 Task: Check the average views per listing of community pool in the last 1 year.
Action: Mouse moved to (943, 222)
Screenshot: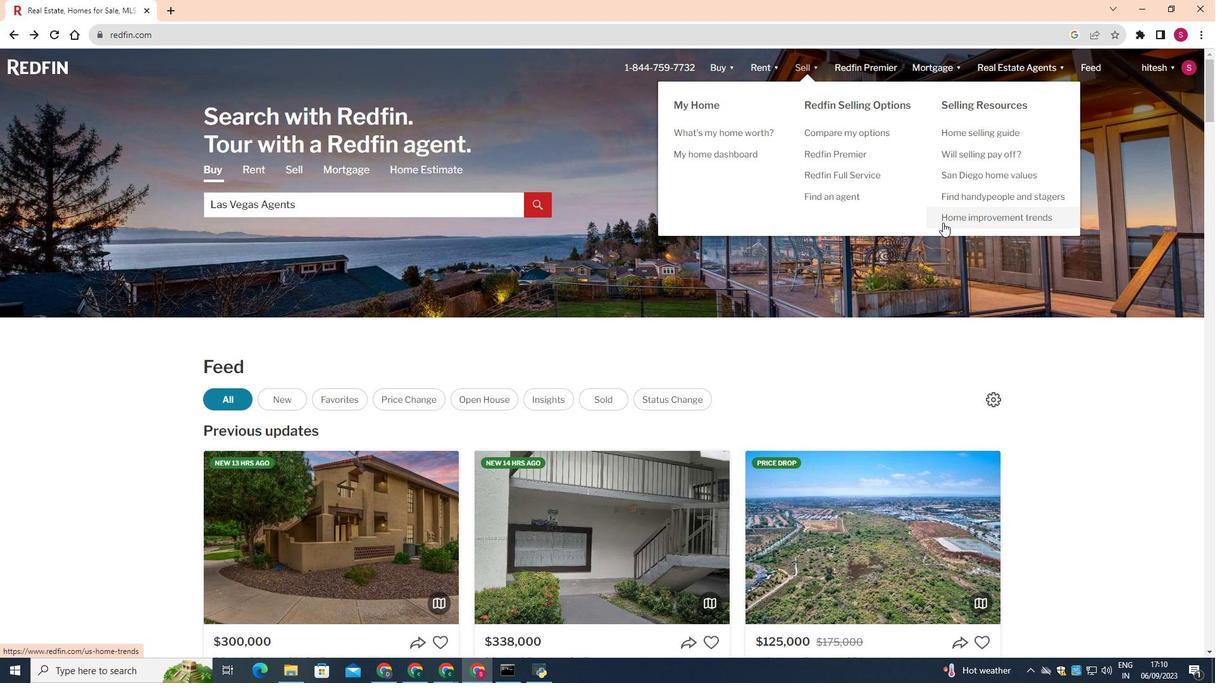 
Action: Mouse pressed left at (943, 222)
Screenshot: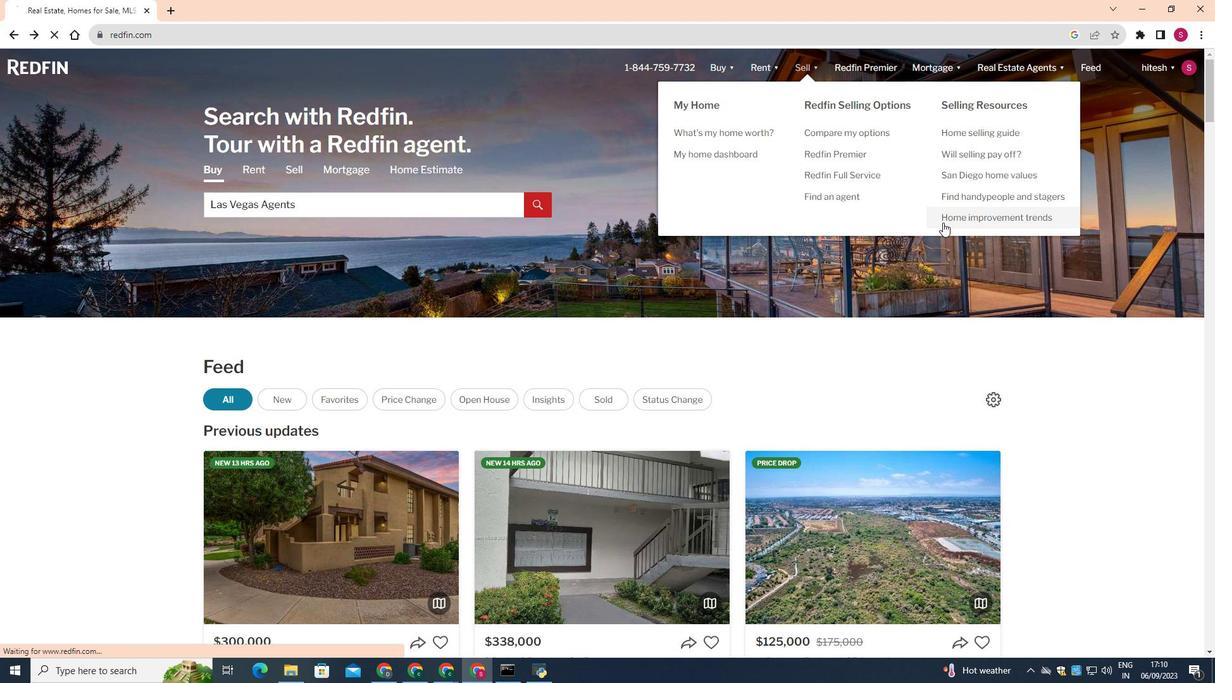 
Action: Mouse moved to (573, 413)
Screenshot: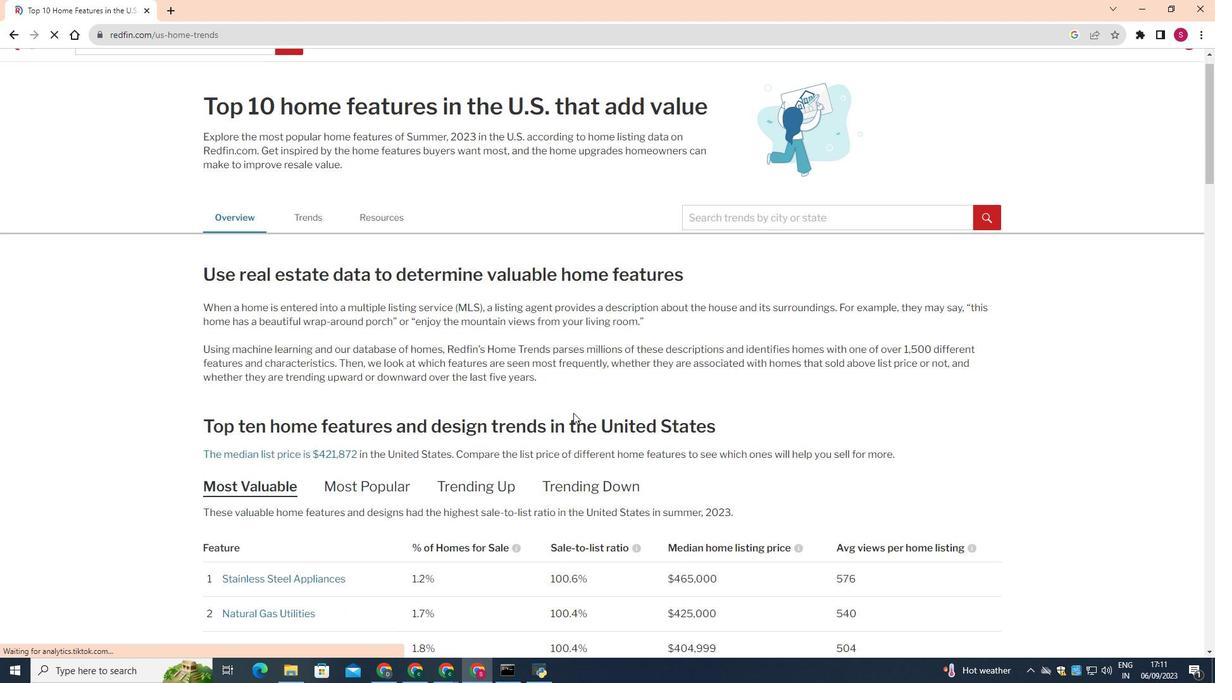 
Action: Mouse scrolled (573, 412) with delta (0, 0)
Screenshot: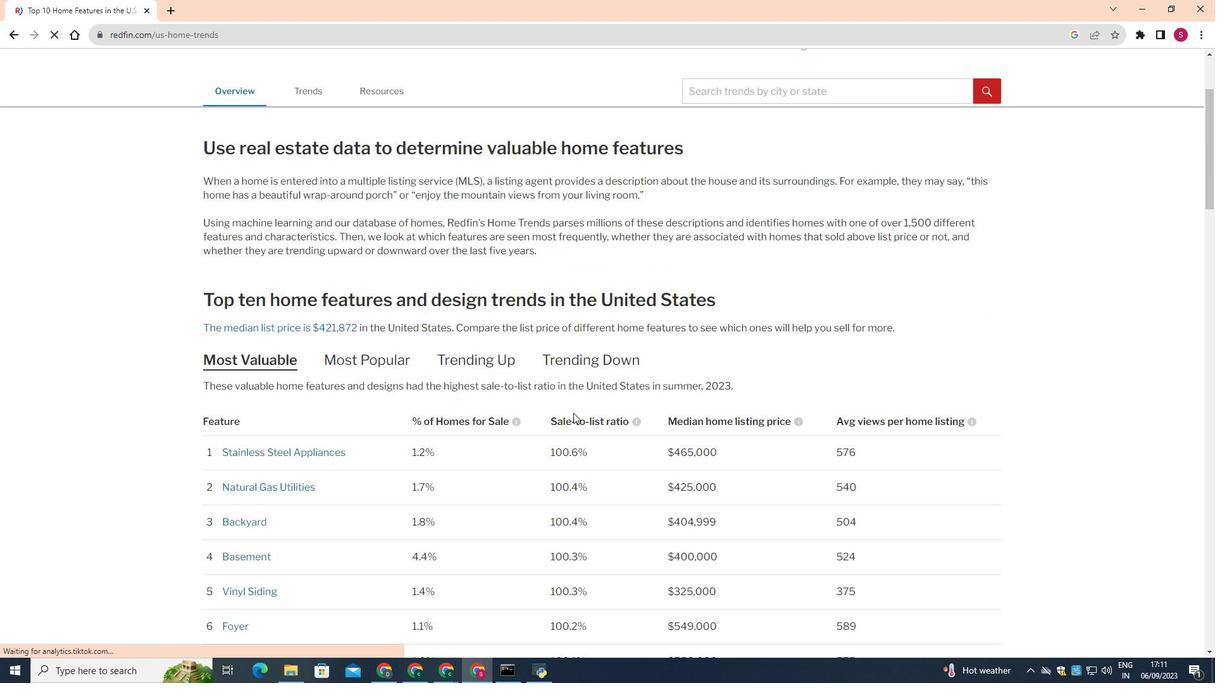 
Action: Mouse scrolled (573, 412) with delta (0, 0)
Screenshot: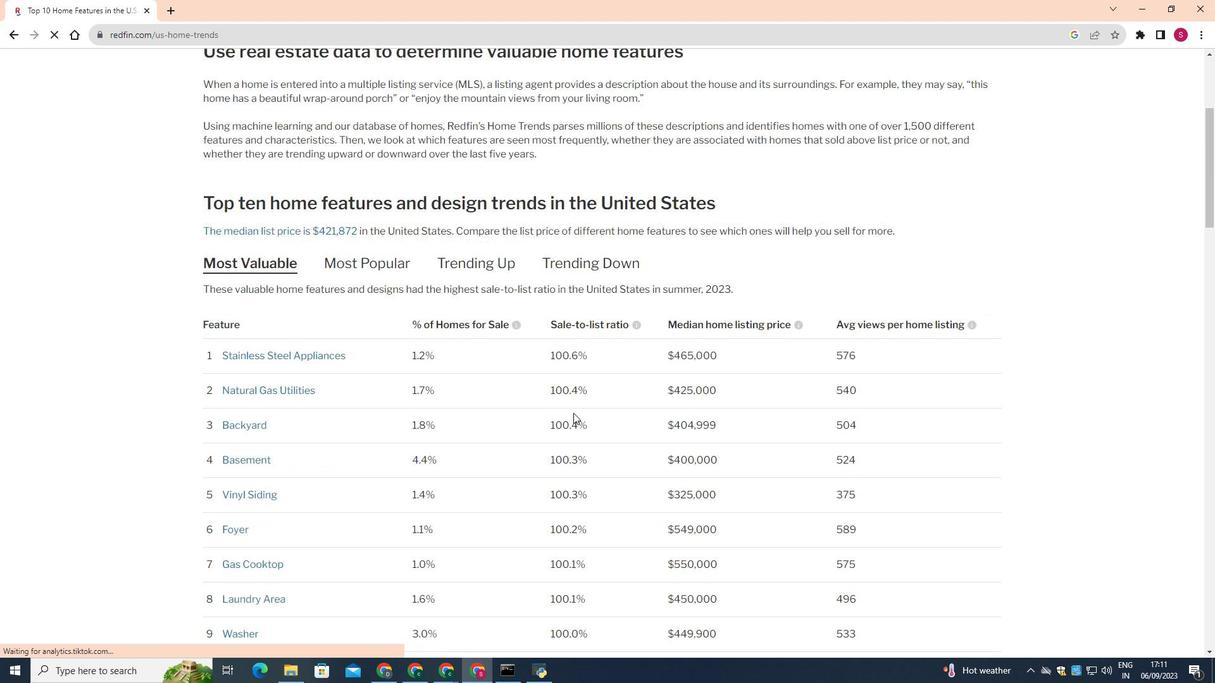 
Action: Mouse scrolled (573, 412) with delta (0, 0)
Screenshot: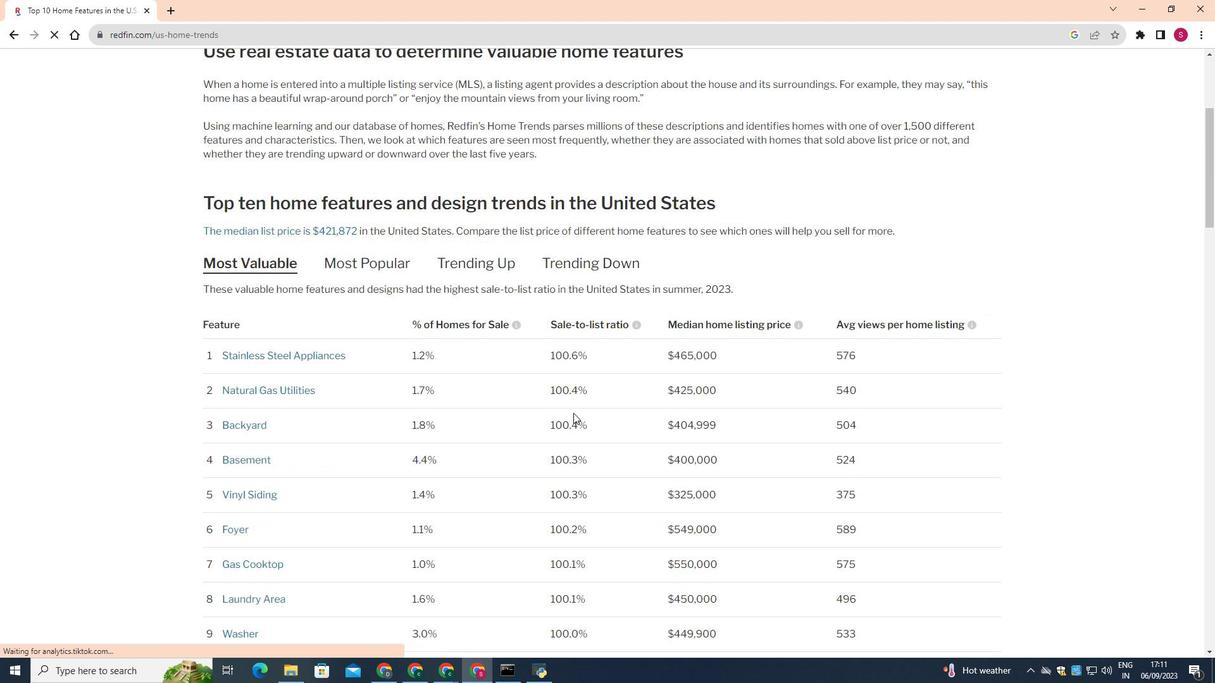 
Action: Mouse scrolled (573, 412) with delta (0, 0)
Screenshot: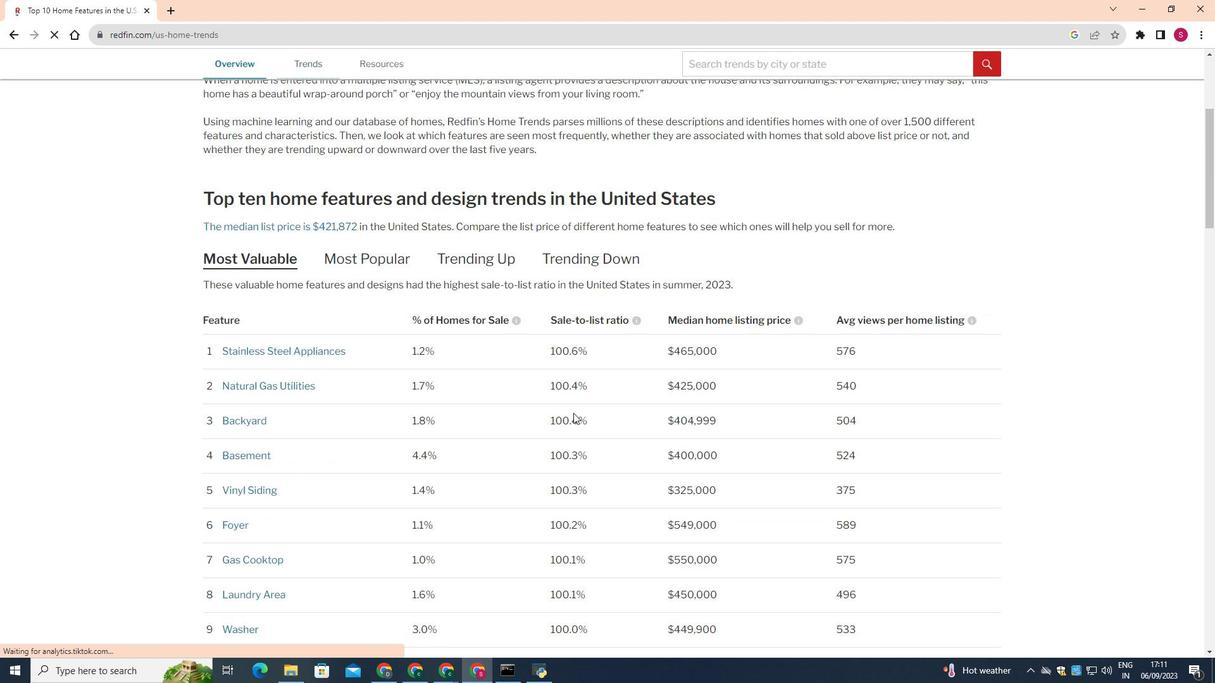 
Action: Mouse scrolled (573, 412) with delta (0, 0)
Screenshot: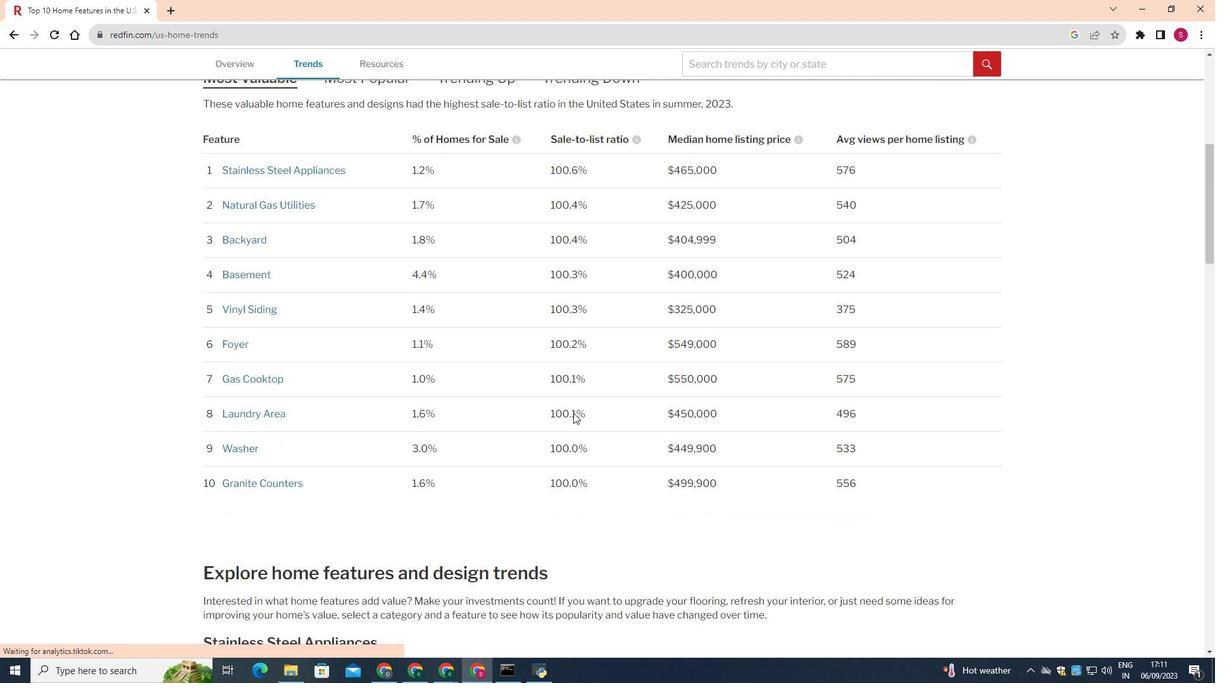 
Action: Mouse scrolled (573, 412) with delta (0, 0)
Screenshot: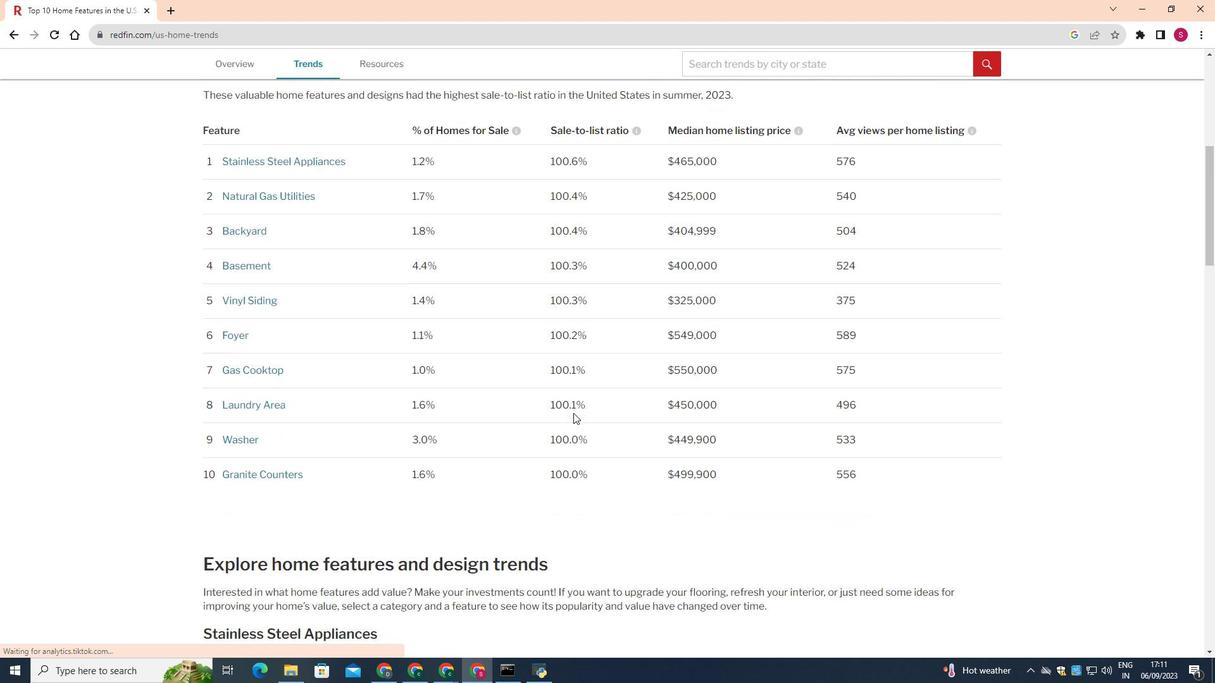 
Action: Mouse scrolled (573, 412) with delta (0, 0)
Screenshot: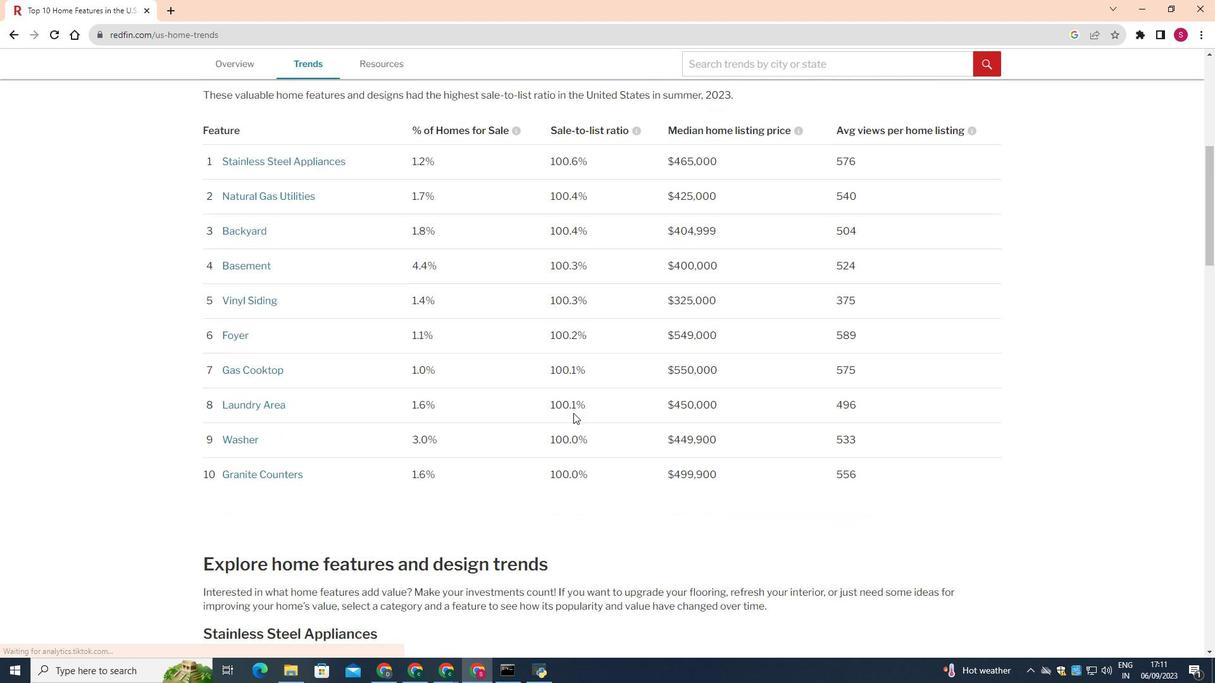 
Action: Mouse scrolled (573, 412) with delta (0, 0)
Screenshot: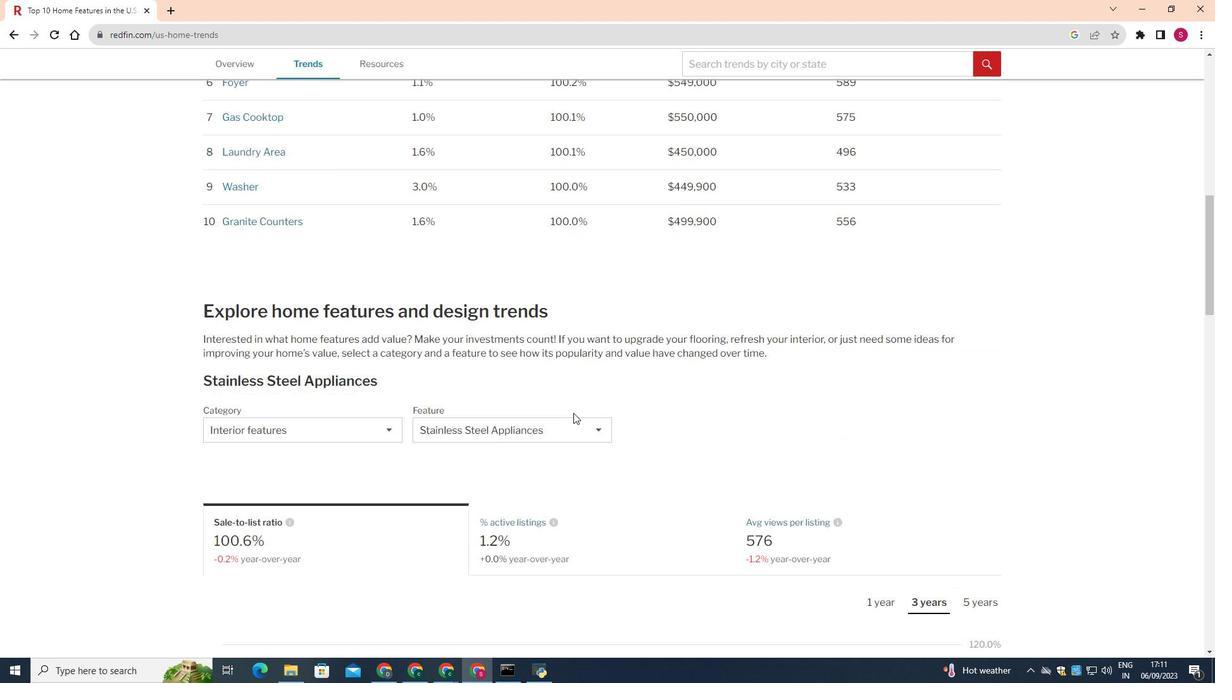 
Action: Mouse scrolled (573, 412) with delta (0, 0)
Screenshot: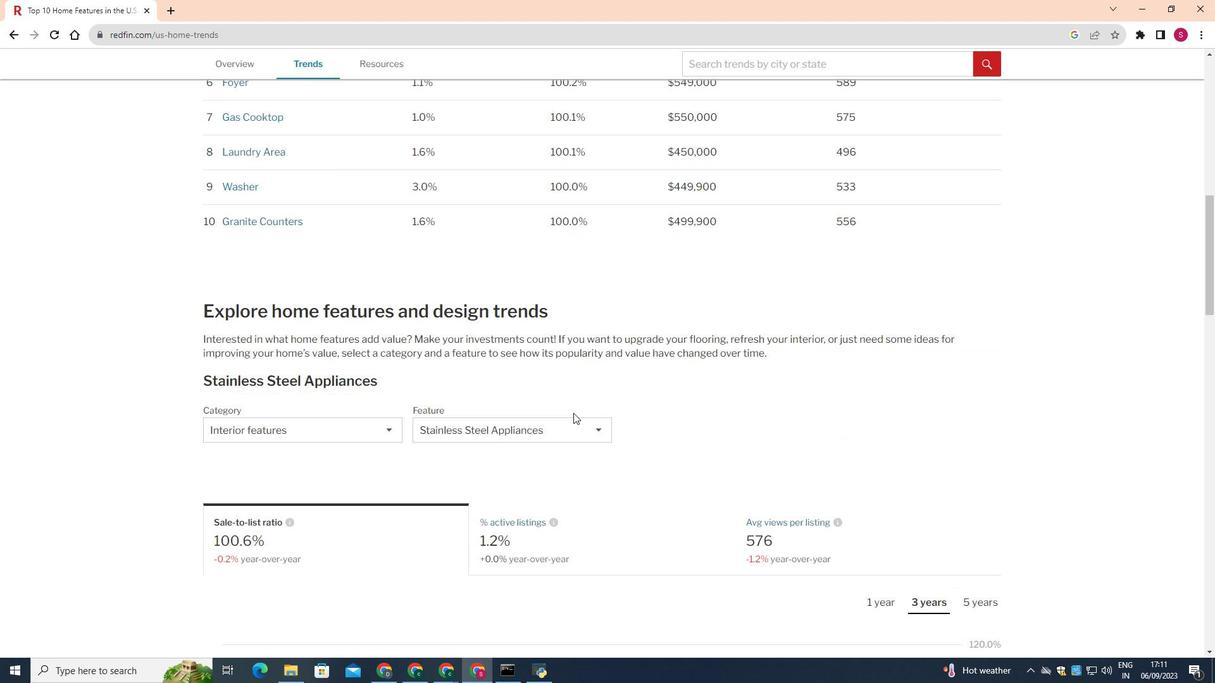
Action: Mouse scrolled (573, 412) with delta (0, 0)
Screenshot: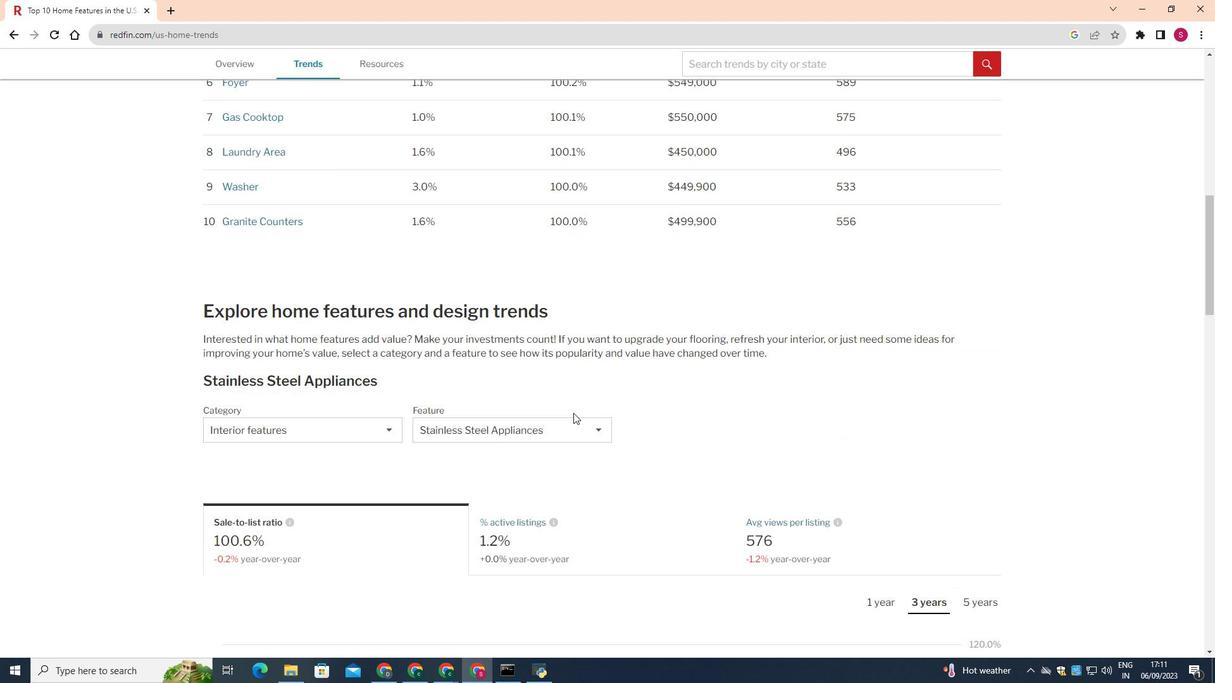 
Action: Mouse scrolled (573, 412) with delta (0, 0)
Screenshot: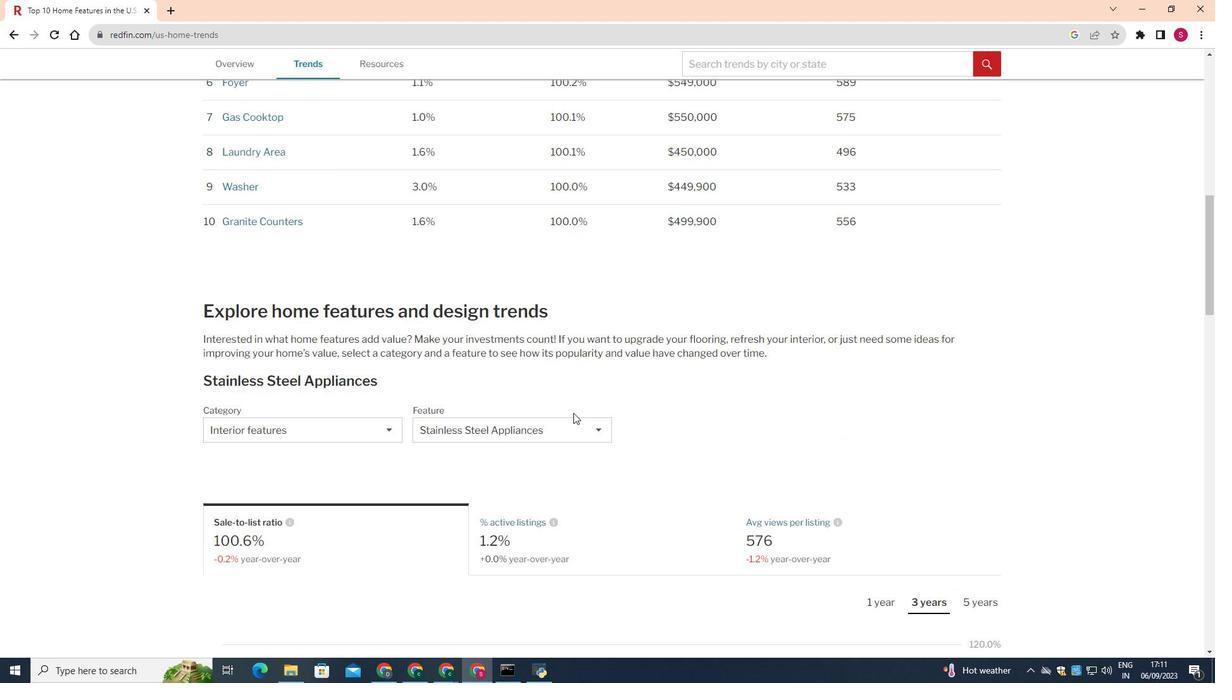 
Action: Mouse moved to (335, 439)
Screenshot: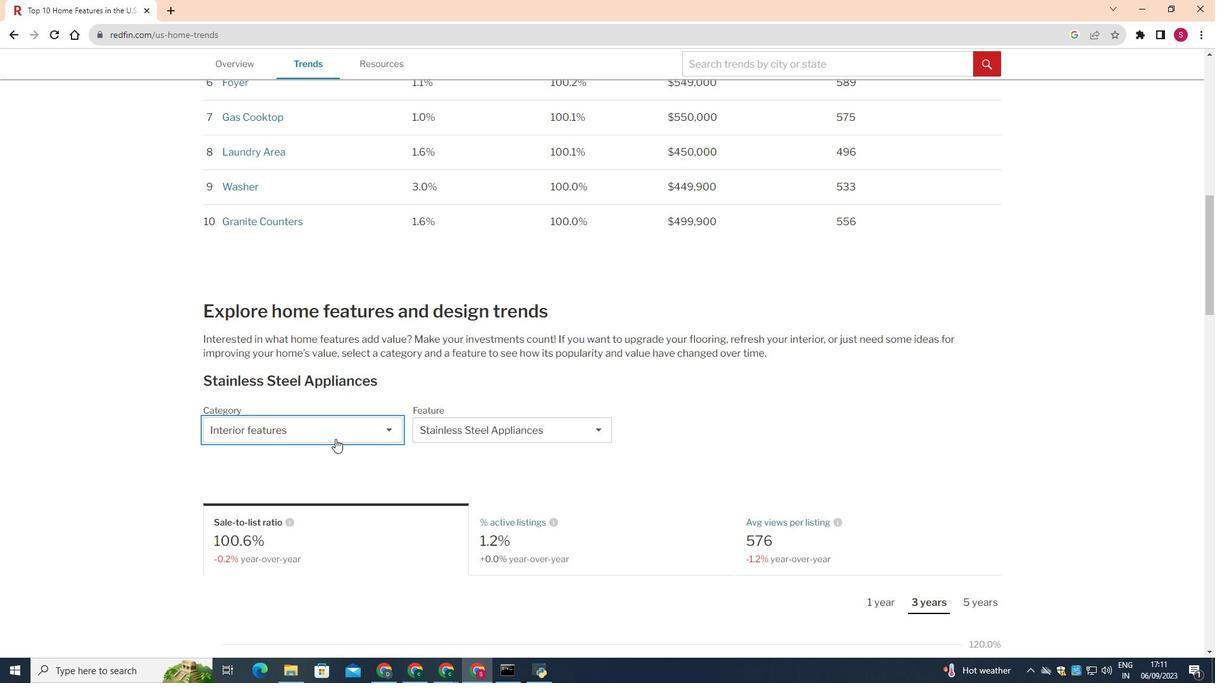 
Action: Mouse pressed left at (335, 439)
Screenshot: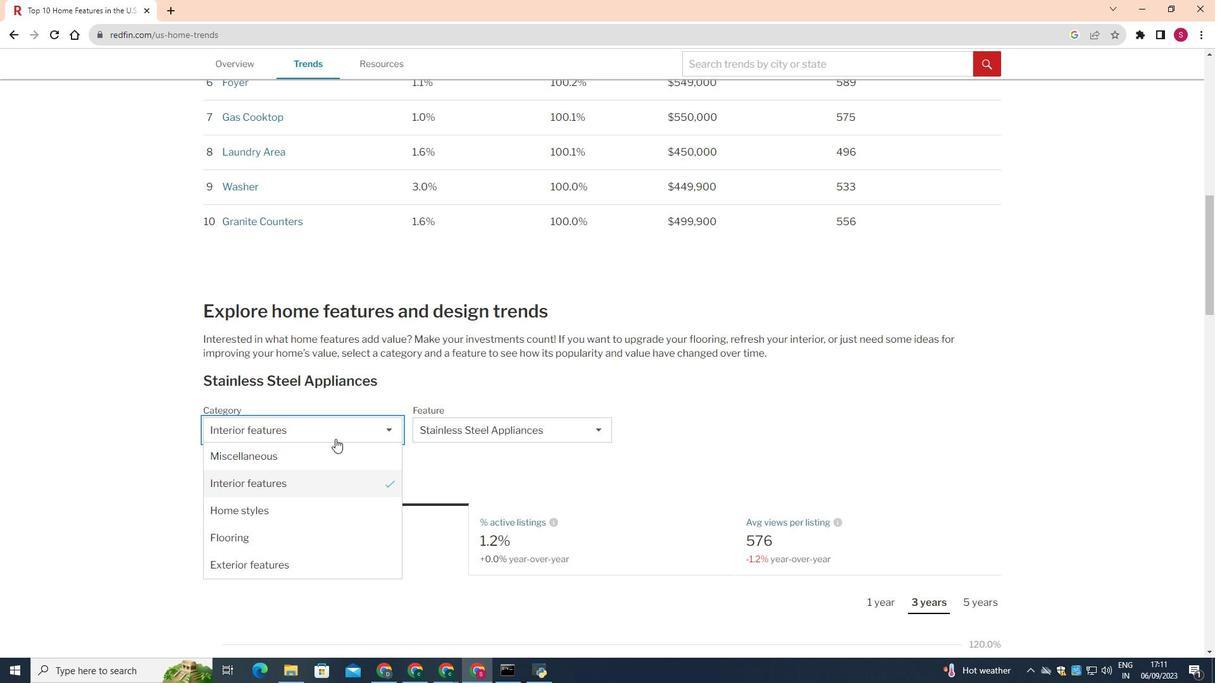 
Action: Mouse moved to (322, 455)
Screenshot: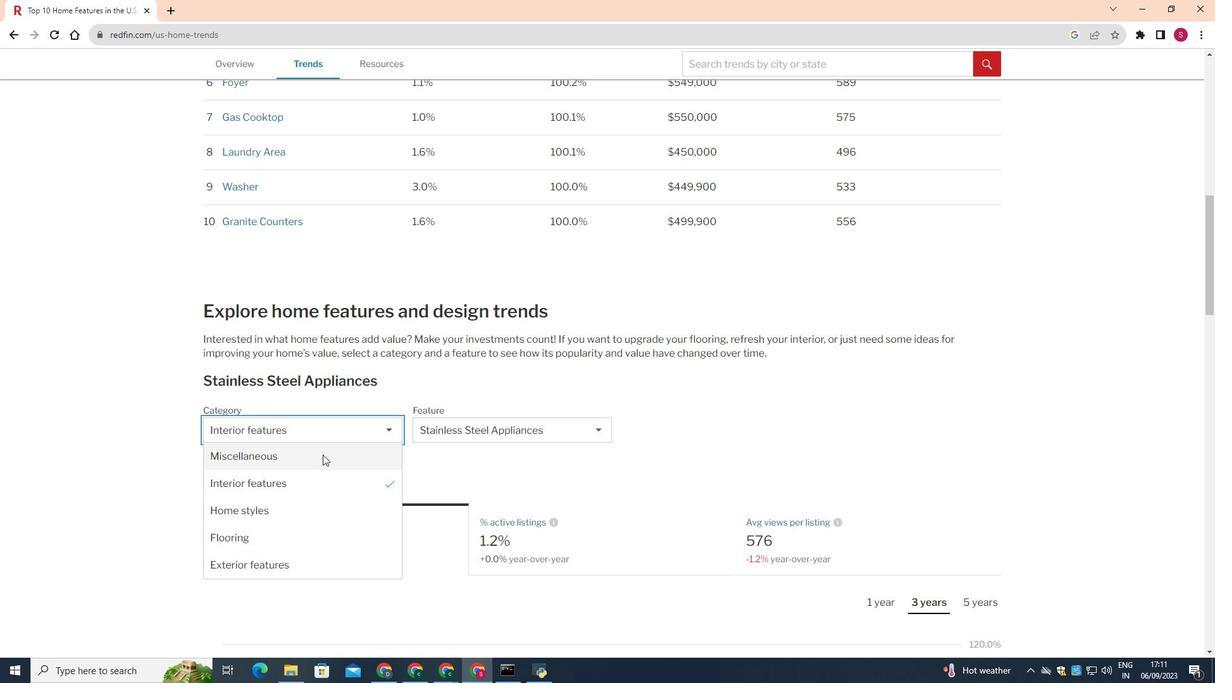 
Action: Mouse pressed left at (322, 455)
Screenshot: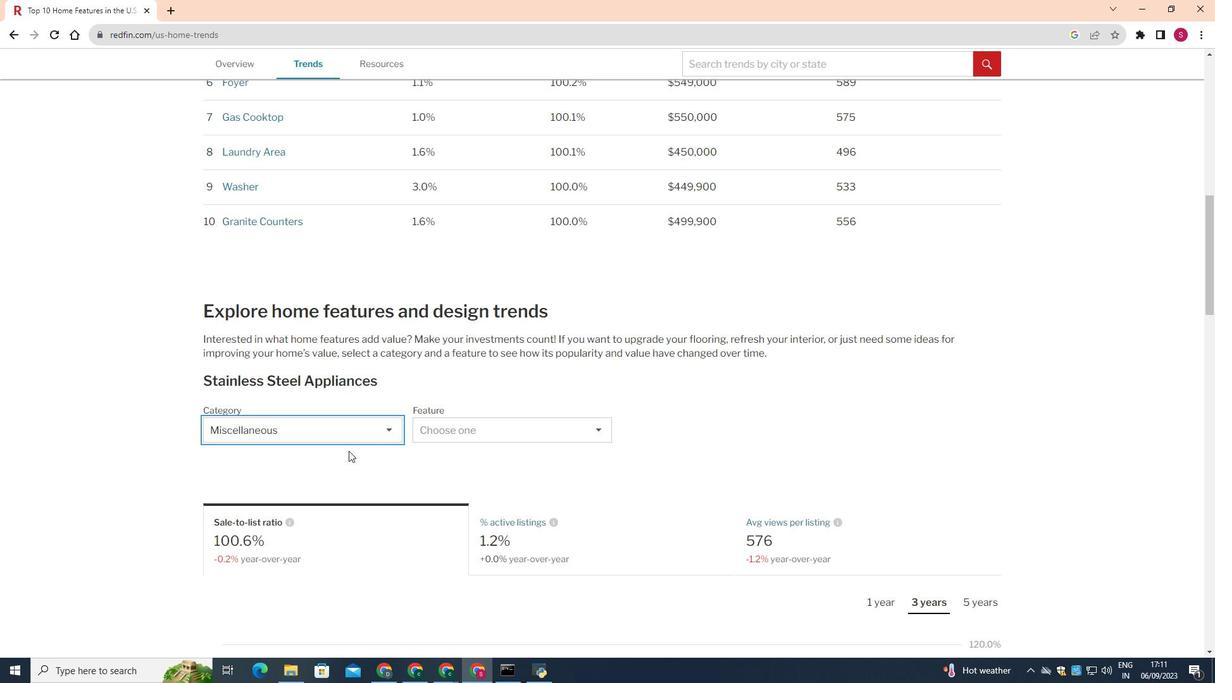 
Action: Mouse moved to (471, 425)
Screenshot: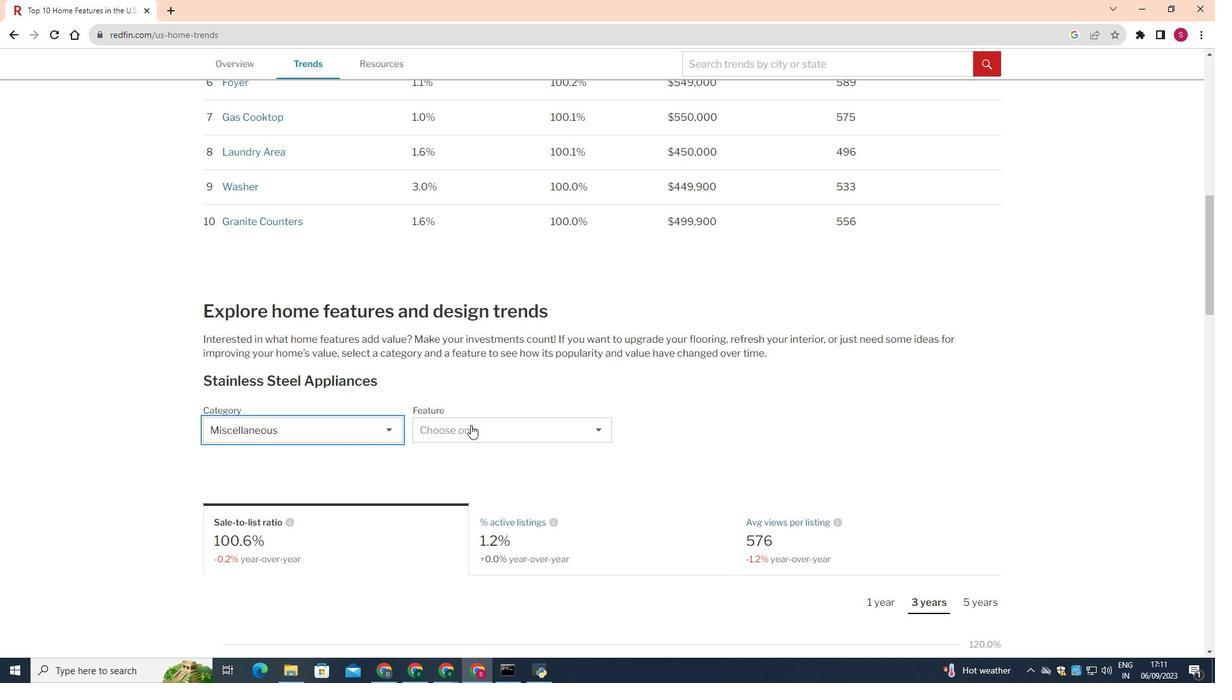 
Action: Mouse pressed left at (471, 425)
Screenshot: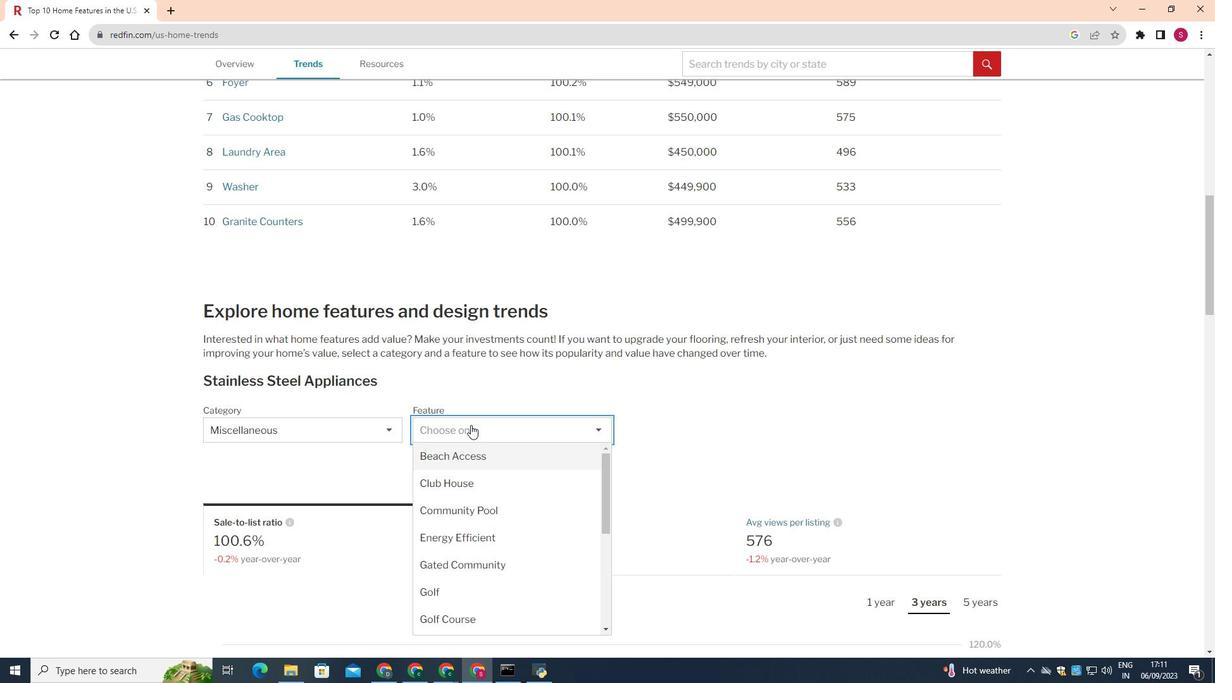 
Action: Mouse moved to (505, 506)
Screenshot: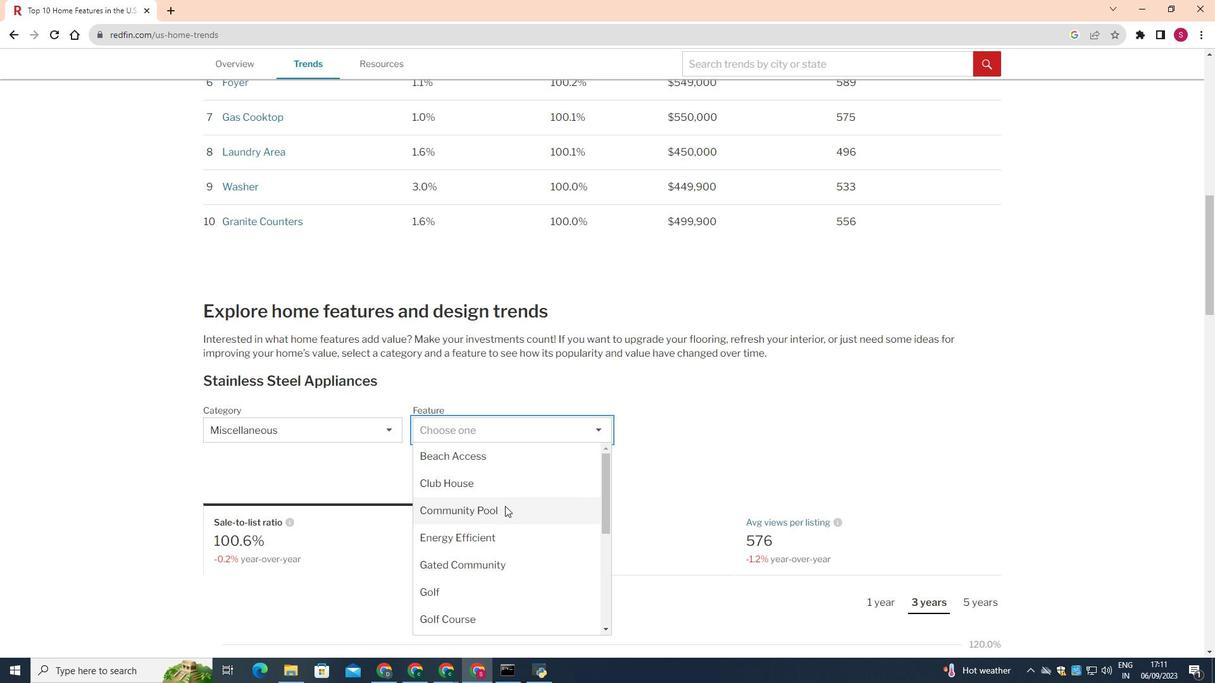 
Action: Mouse pressed left at (505, 506)
Screenshot: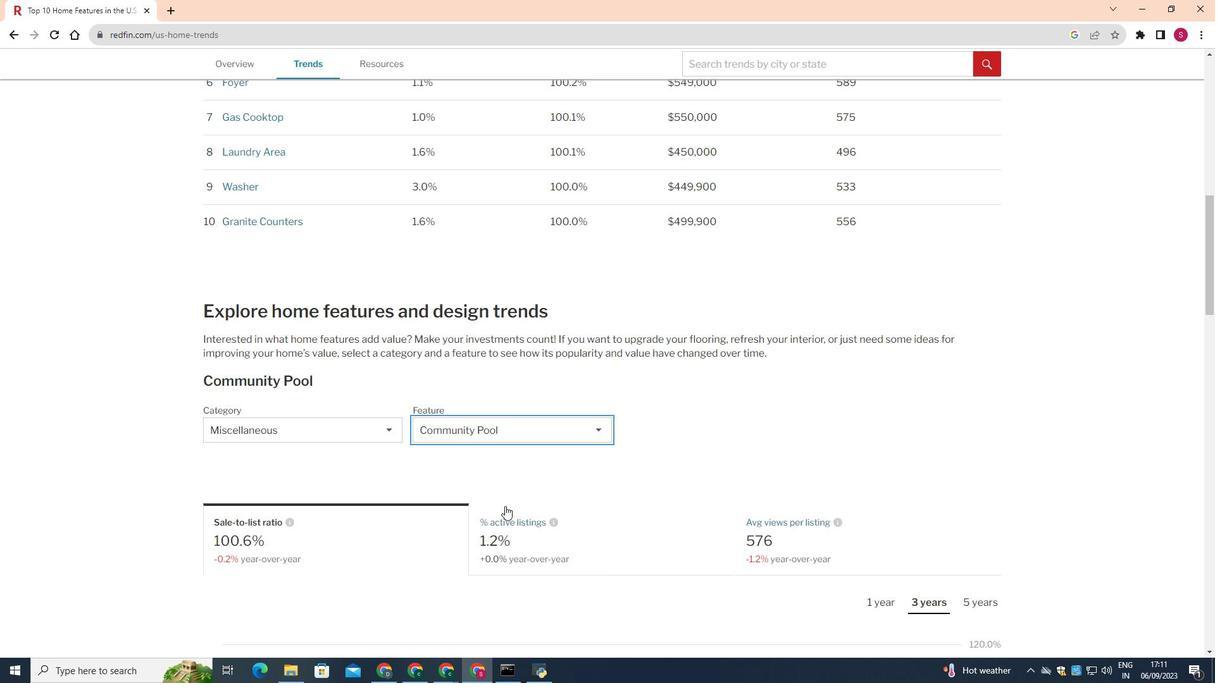 
Action: Mouse moved to (807, 540)
Screenshot: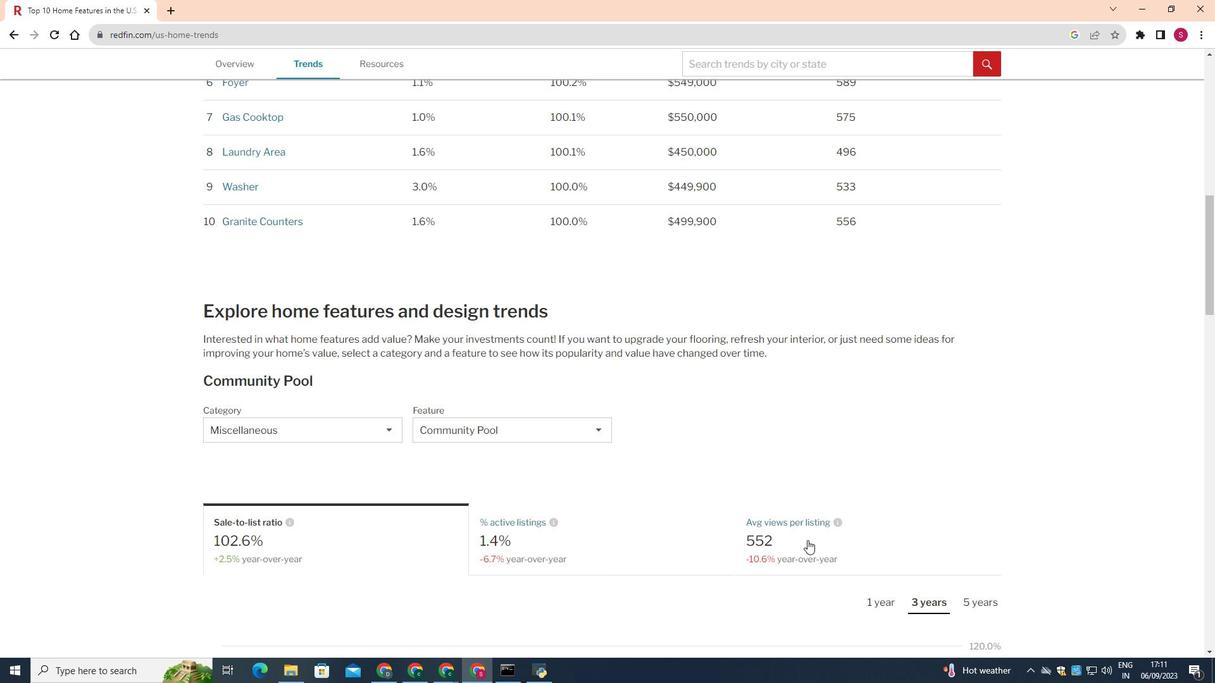 
Action: Mouse pressed left at (807, 540)
Screenshot: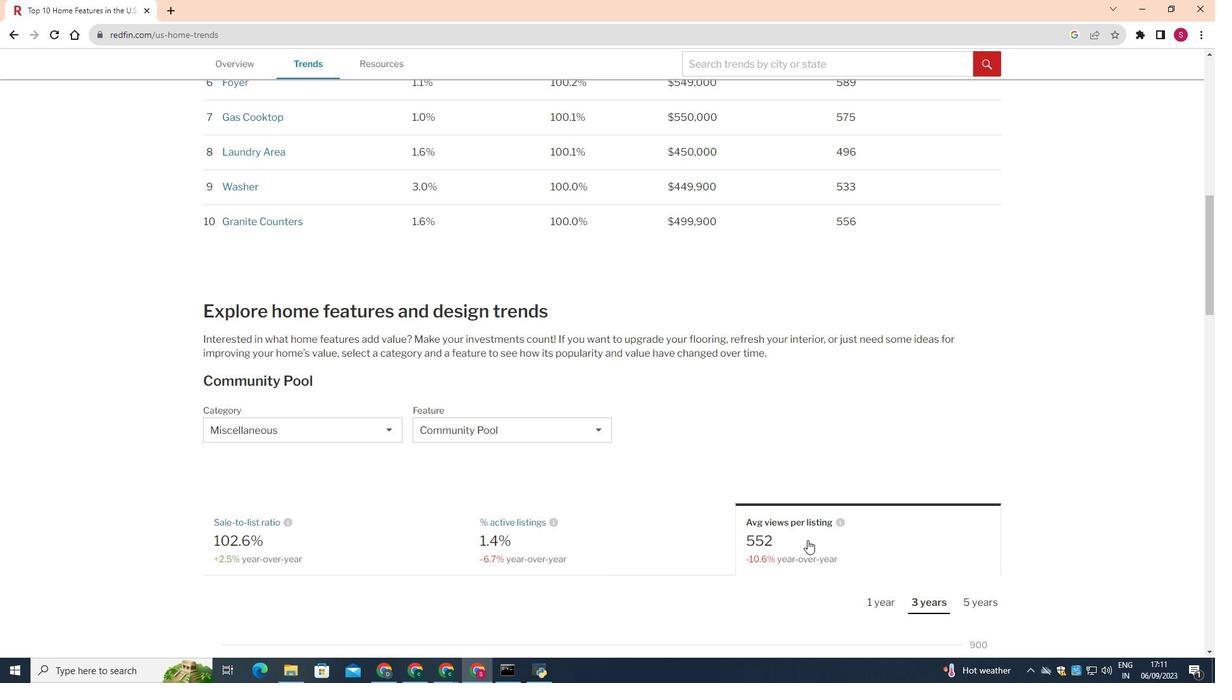 
Action: Mouse moved to (869, 604)
Screenshot: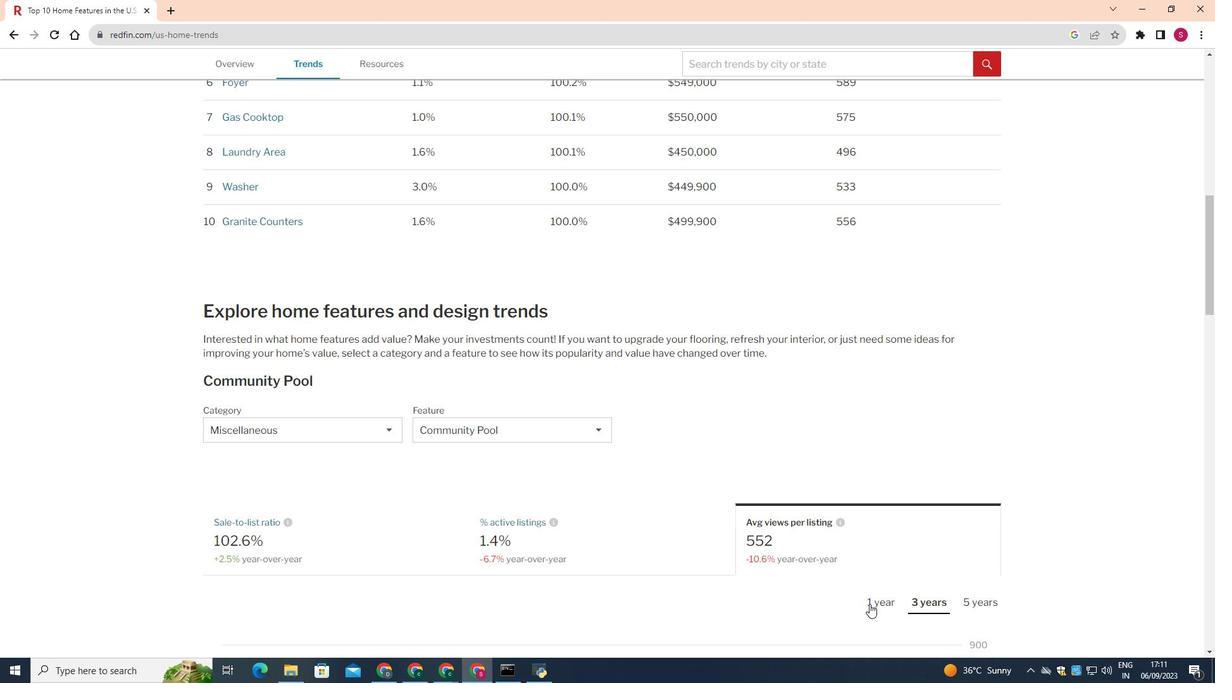 
Action: Mouse pressed left at (869, 604)
Screenshot: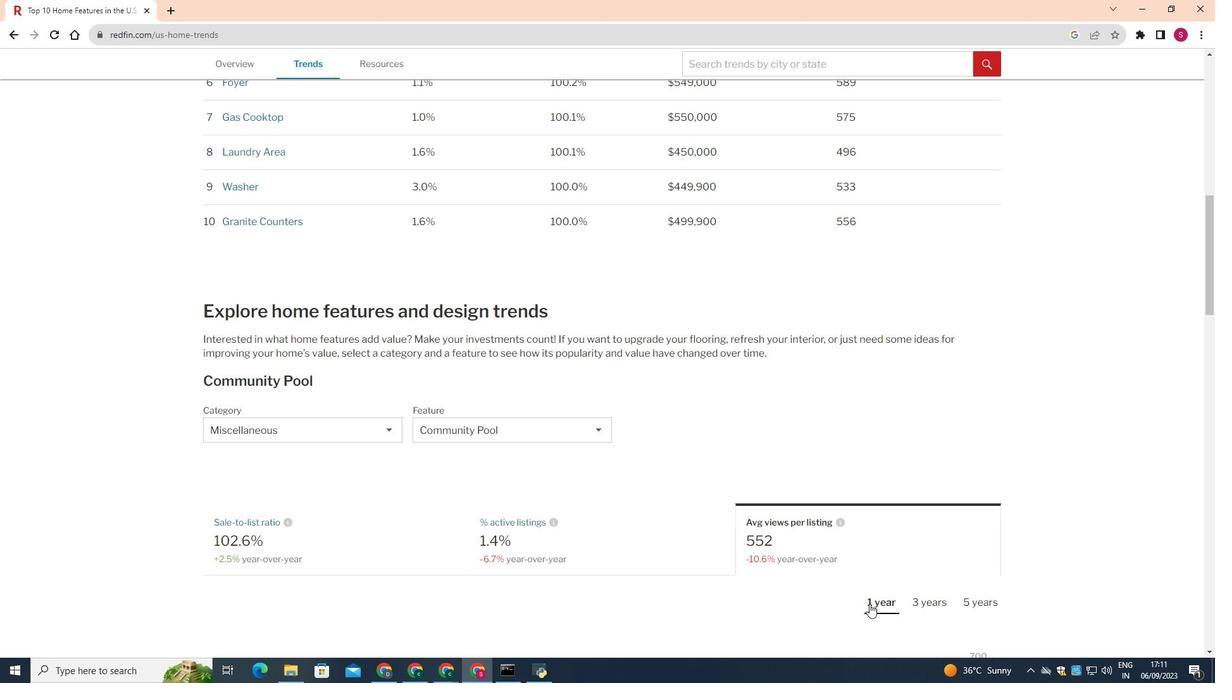 
Action: Mouse moved to (716, 551)
Screenshot: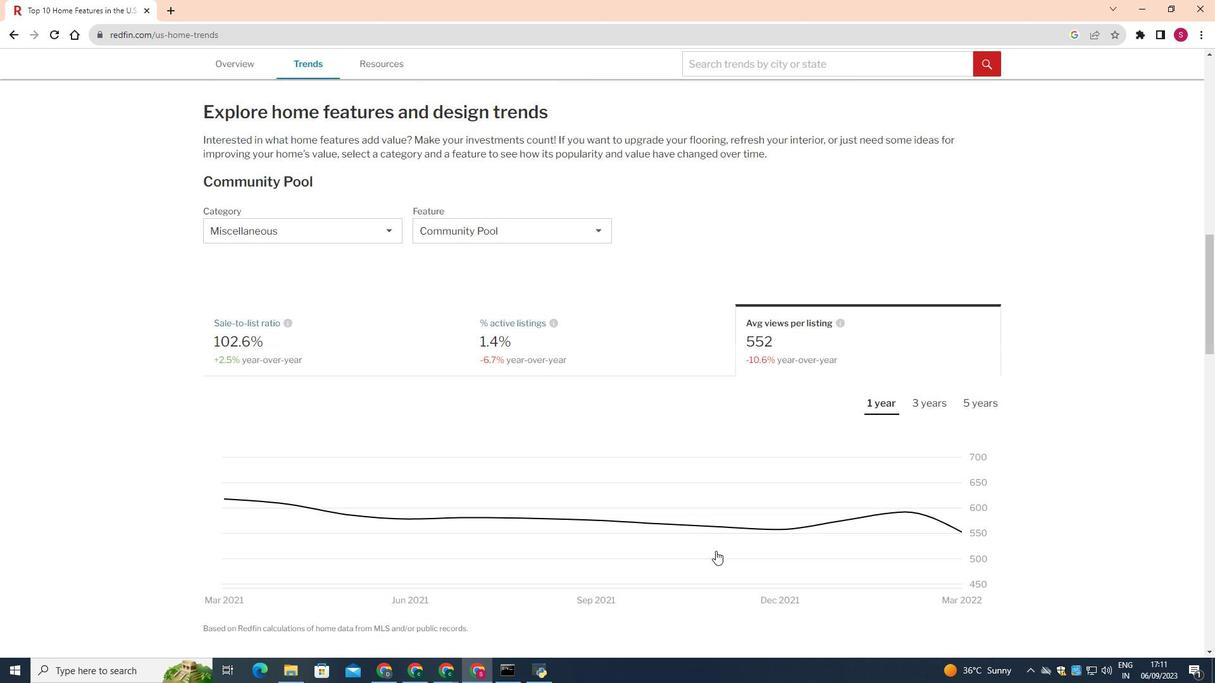 
Action: Mouse scrolled (716, 550) with delta (0, 0)
Screenshot: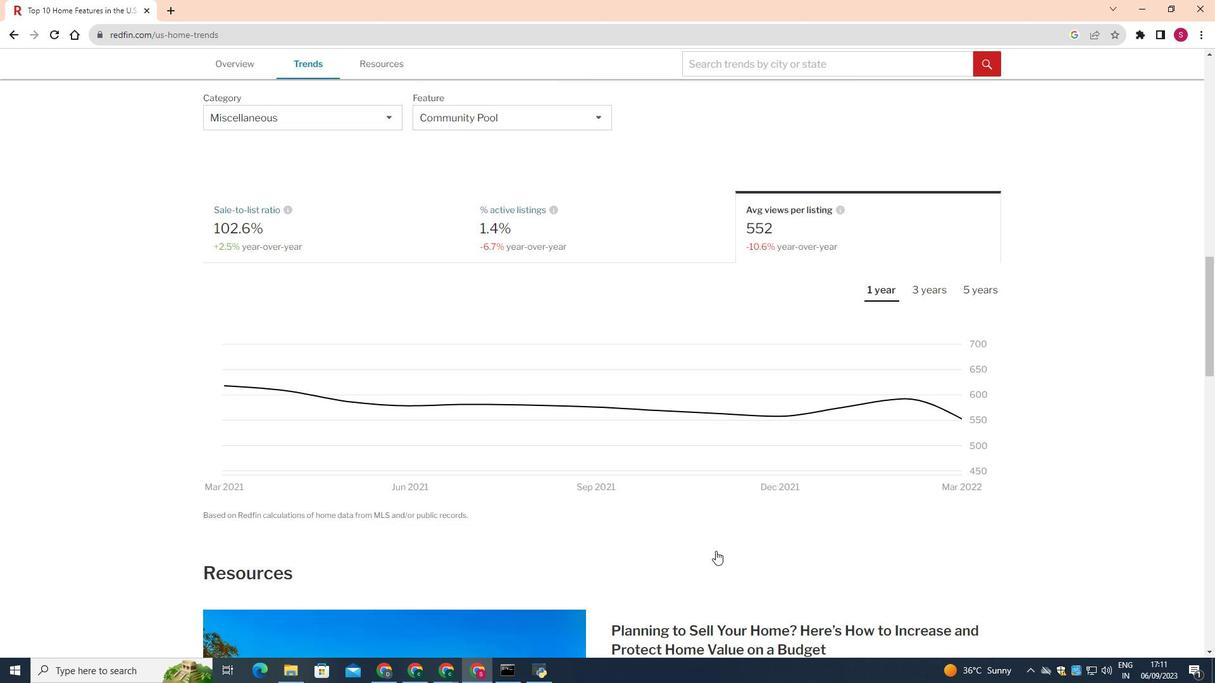 
Action: Mouse moved to (716, 551)
Screenshot: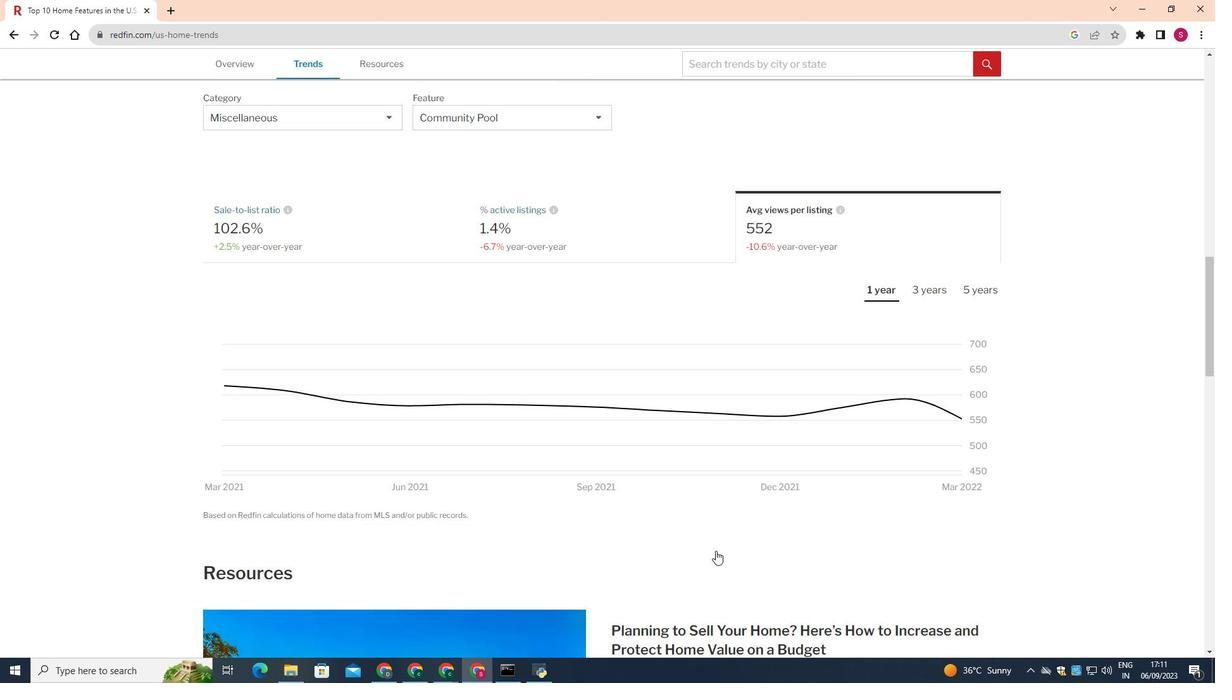 
Action: Mouse scrolled (716, 550) with delta (0, 0)
Screenshot: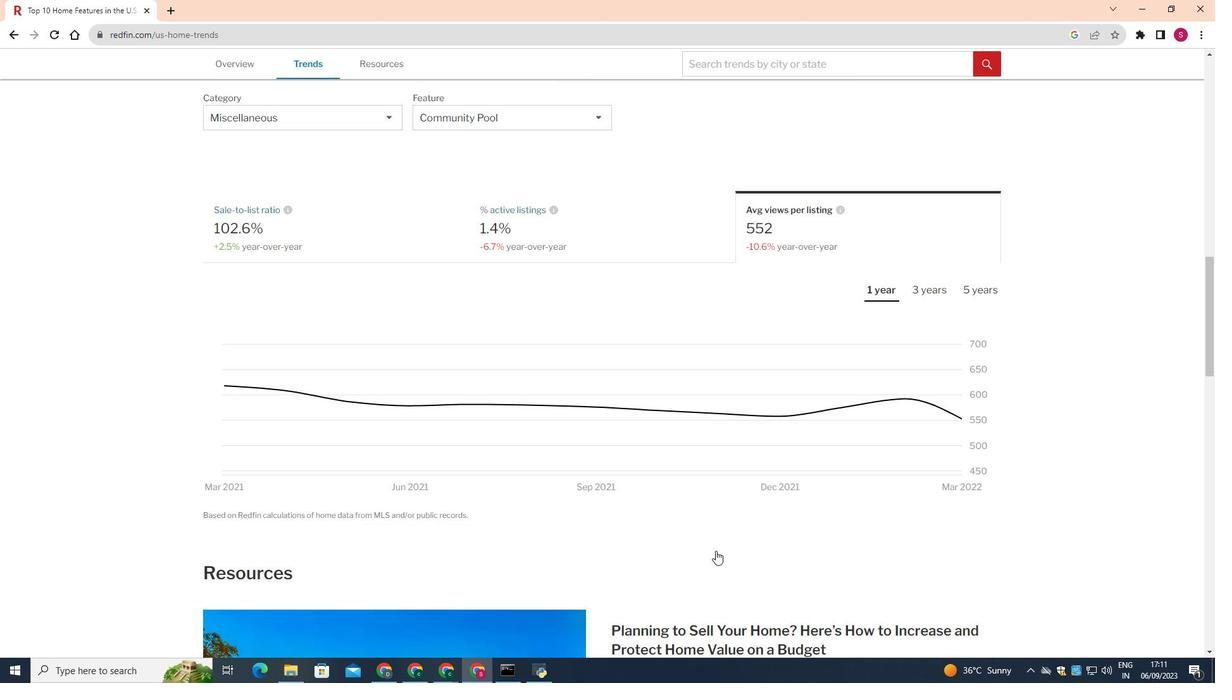 
Action: Mouse scrolled (716, 550) with delta (0, 0)
Screenshot: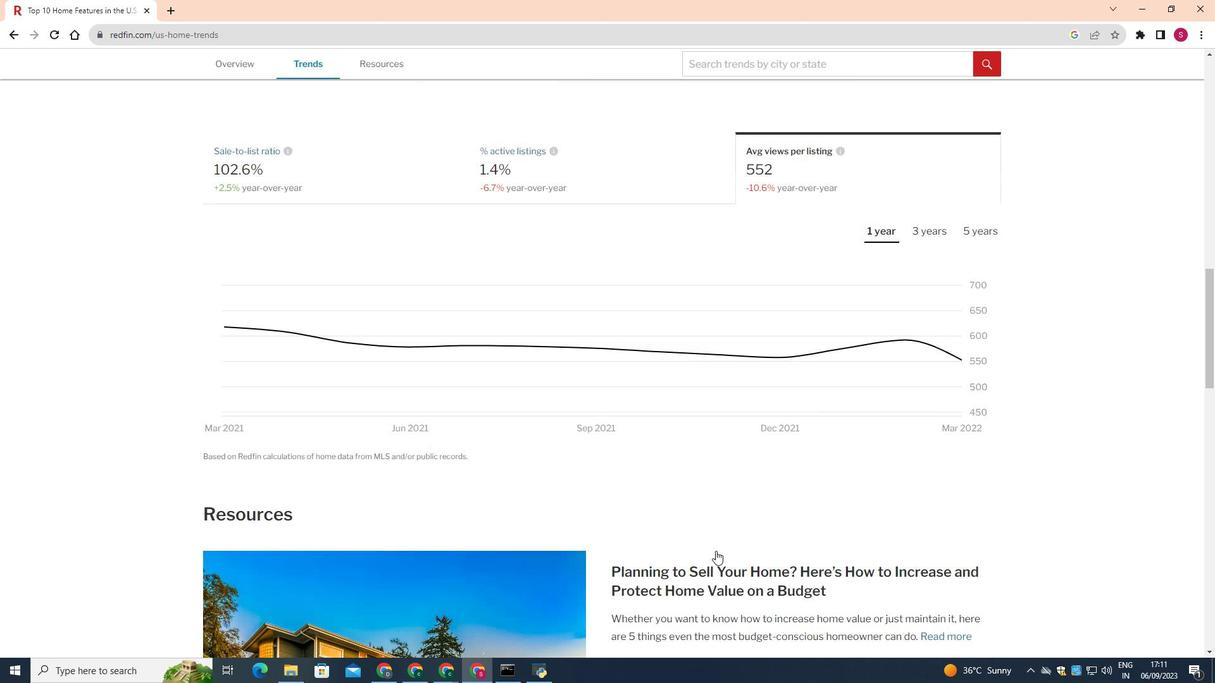 
Action: Mouse scrolled (716, 550) with delta (0, 0)
Screenshot: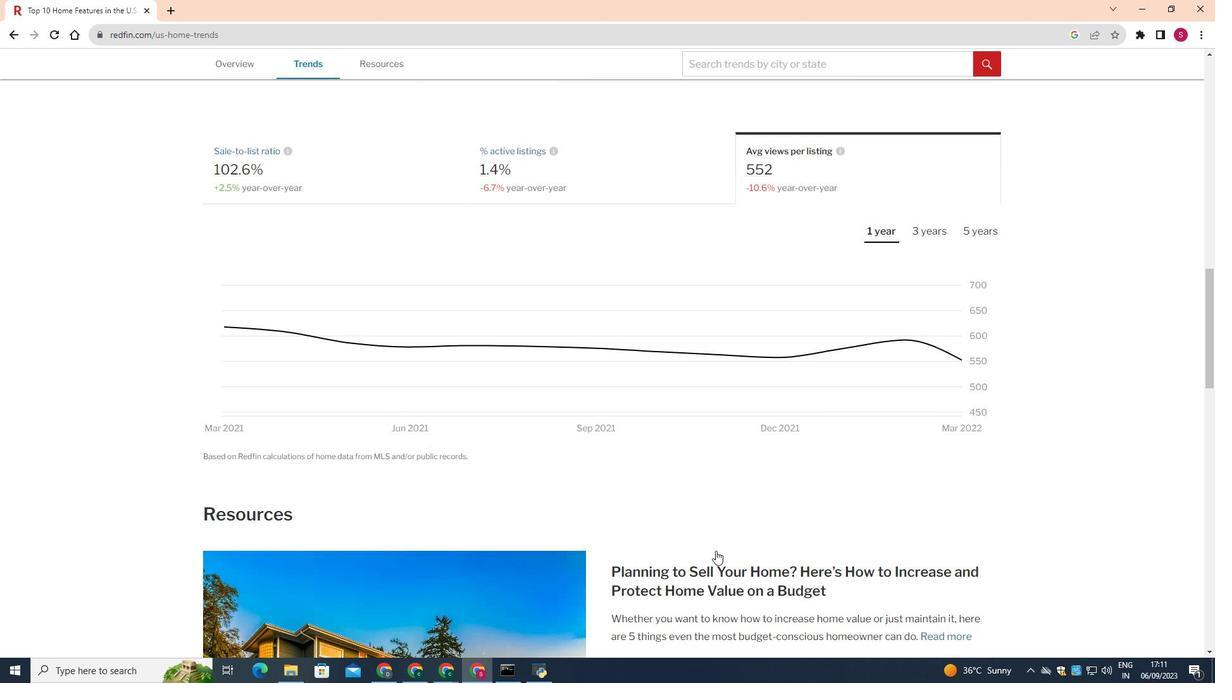 
Action: Mouse scrolled (716, 550) with delta (0, 0)
Screenshot: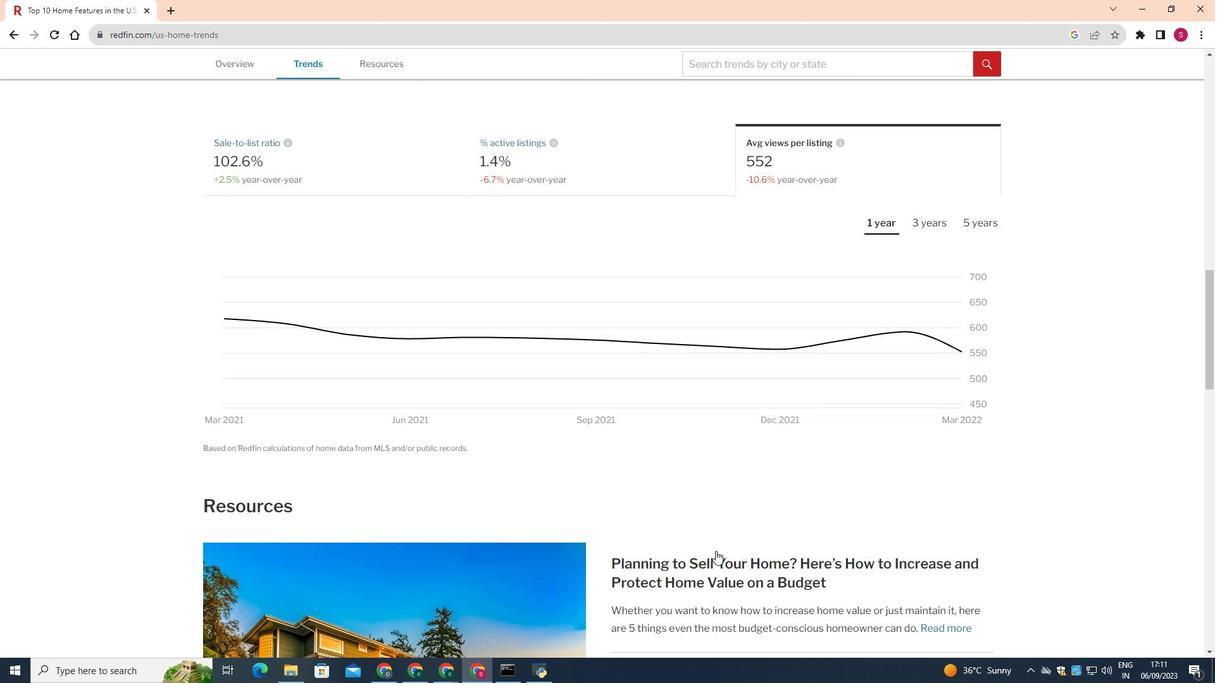 
Action: Mouse scrolled (716, 550) with delta (0, 0)
Screenshot: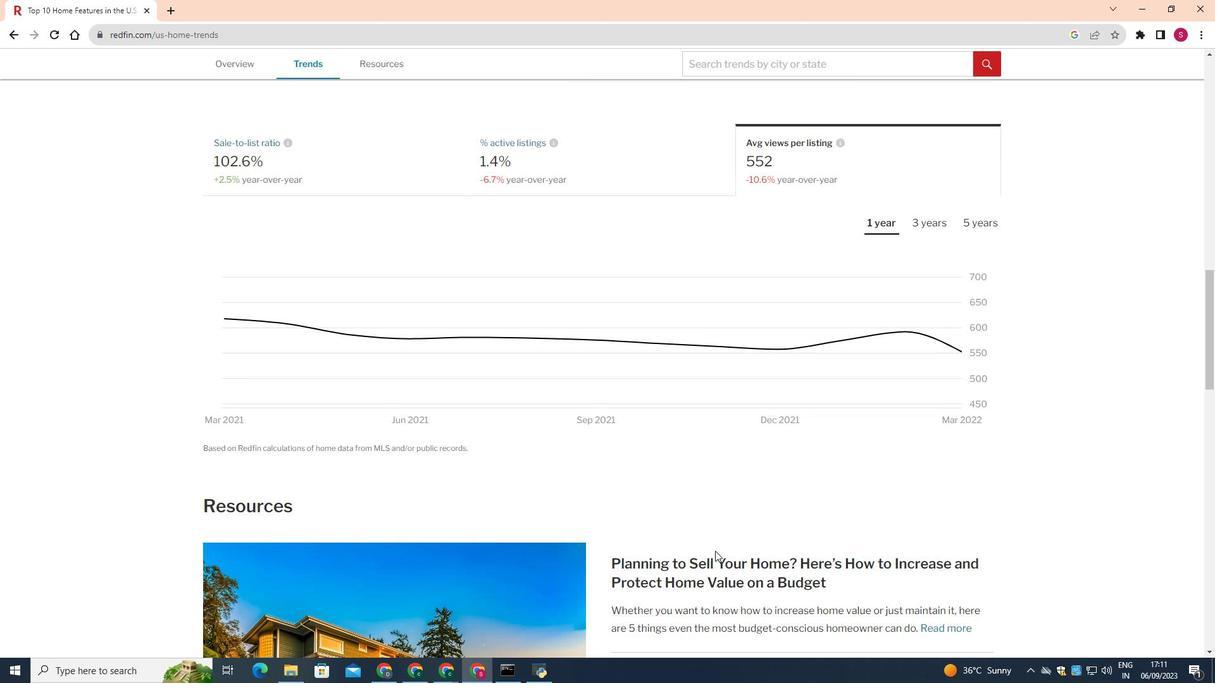 
Action: Mouse moved to (716, 538)
Screenshot: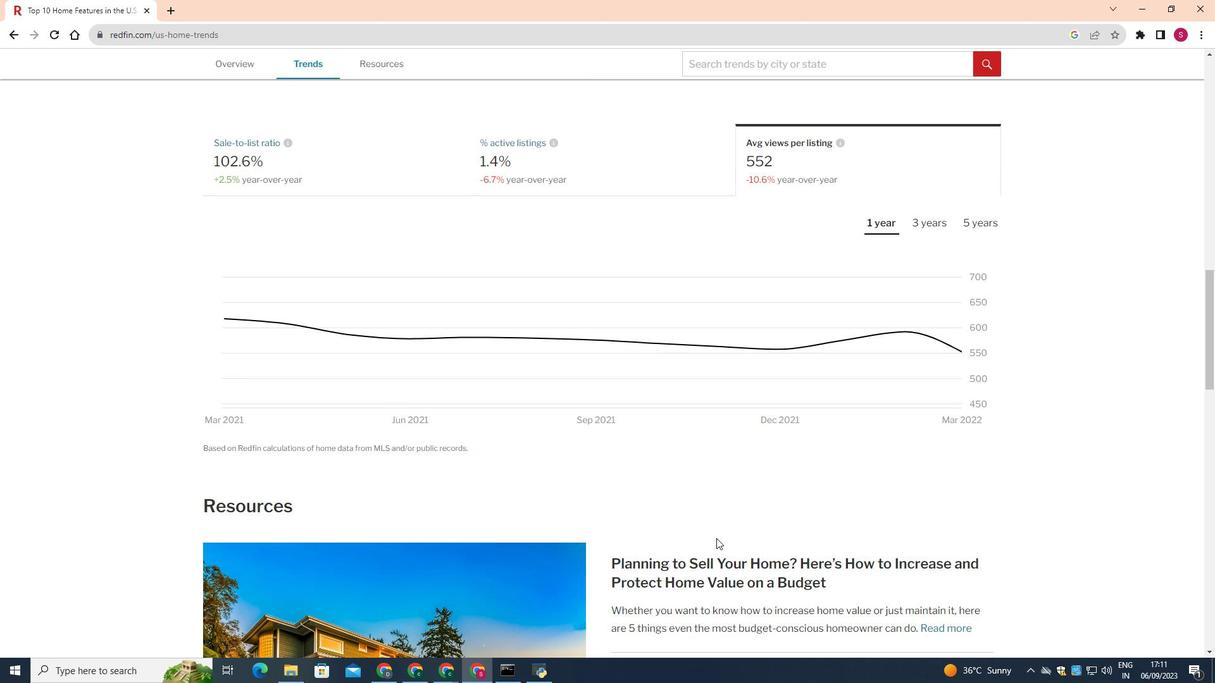 
